 Task: Assign in the project CoolBridge the issue 'Create a custom CMS for managing website content' to the sprint 'Speed of Thought'. Assign in the project CoolBridge the issue 'Improve the search functionality to include synonyms and related terms' to the sprint 'Speed of Thought'. Assign in the project CoolBridge the issue 'Upgrade server infrastructure to improve performance and reliability' to the sprint 'Speed of Thought'. Assign in the project CoolBridge the issue 'Develop a chatbot to handle customer inquiries and support requests' to the sprint 'Speed of Thought'
Action: Mouse moved to (166, 53)
Screenshot: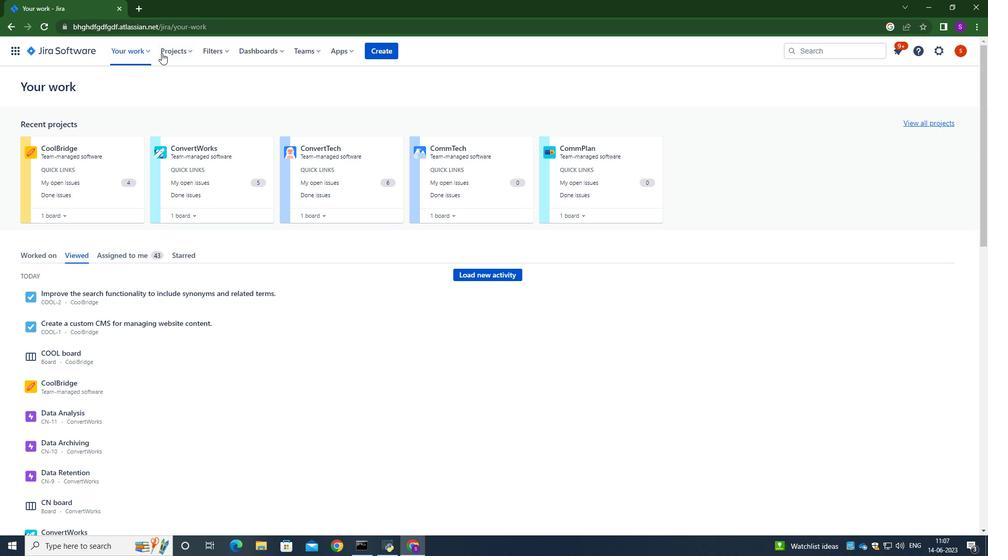 
Action: Mouse pressed left at (166, 53)
Screenshot: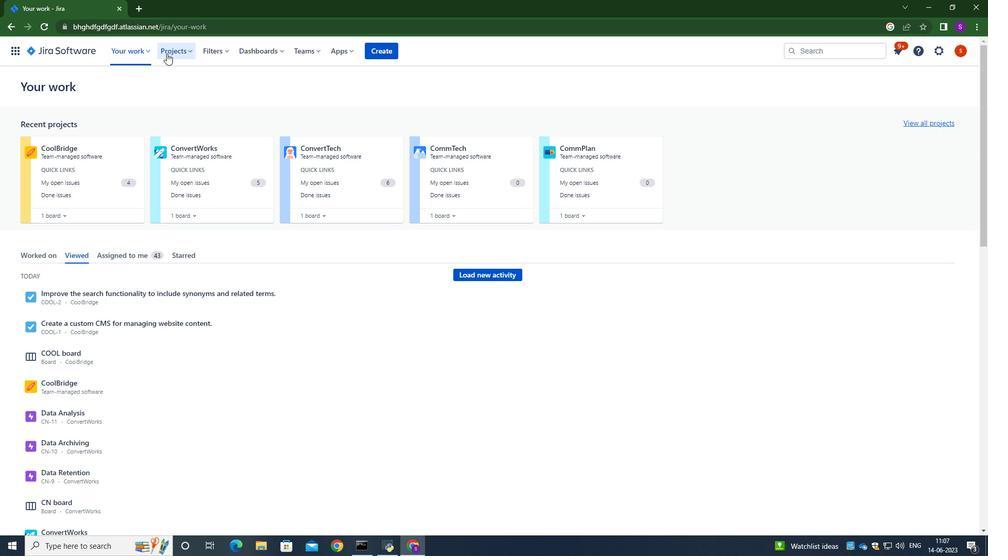 
Action: Mouse moved to (204, 99)
Screenshot: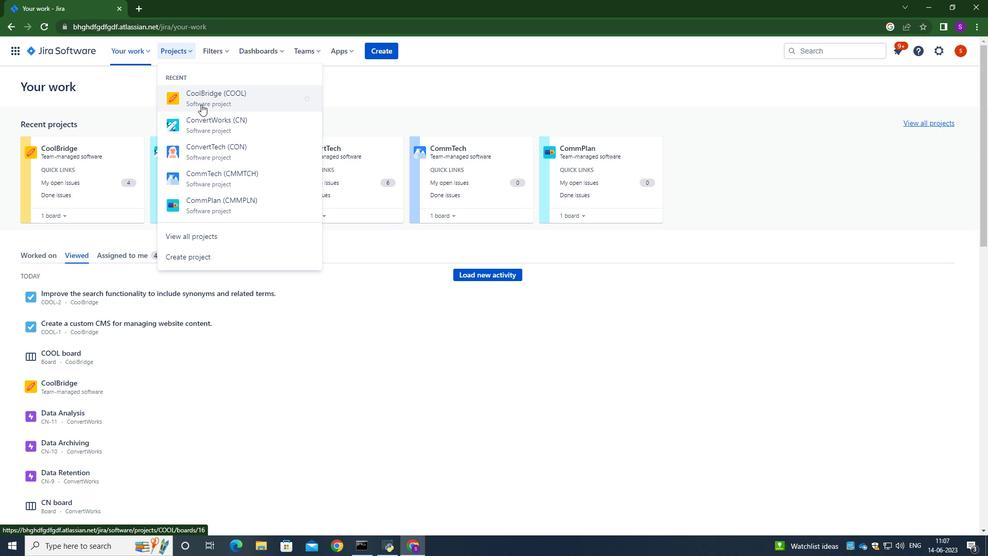 
Action: Mouse pressed left at (204, 99)
Screenshot: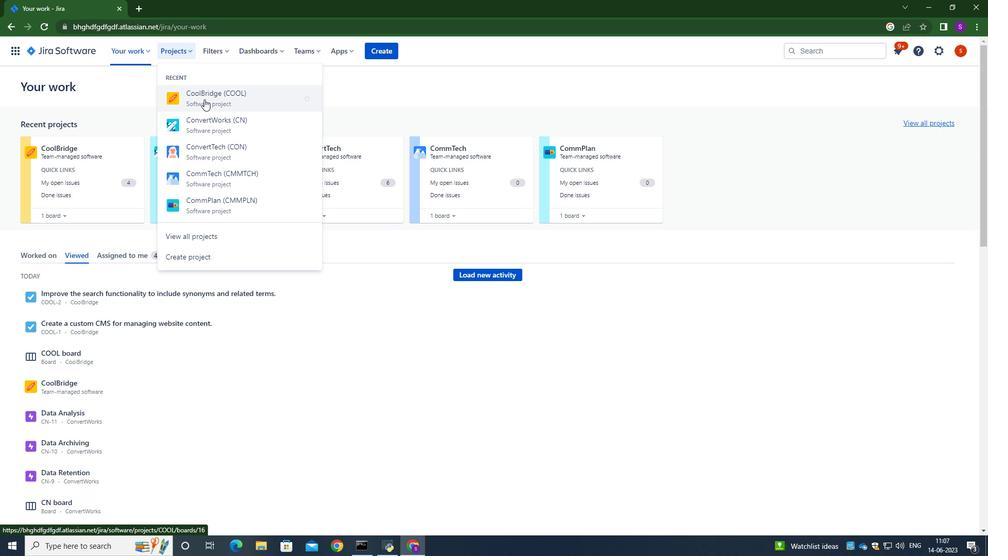 
Action: Mouse moved to (58, 157)
Screenshot: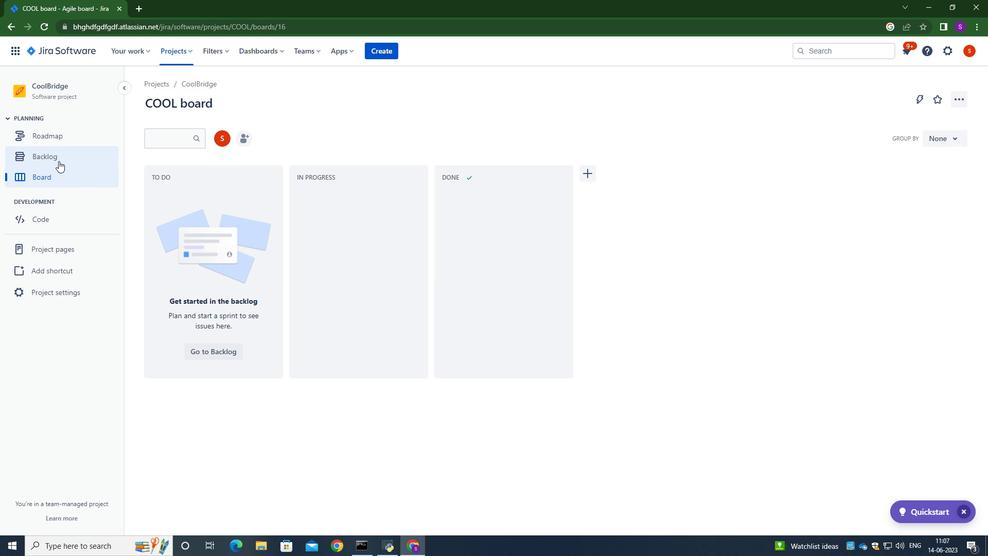 
Action: Mouse pressed left at (58, 157)
Screenshot: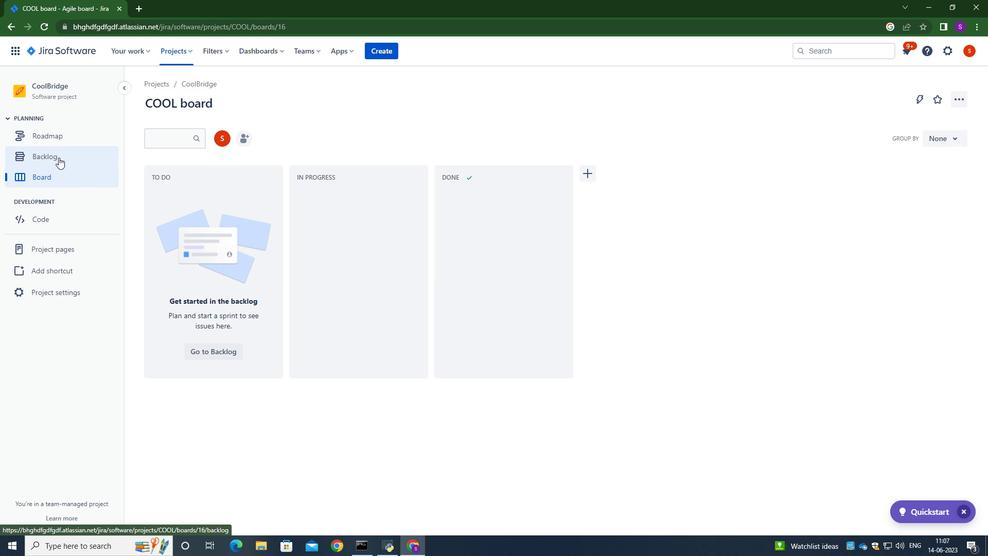 
Action: Mouse moved to (946, 189)
Screenshot: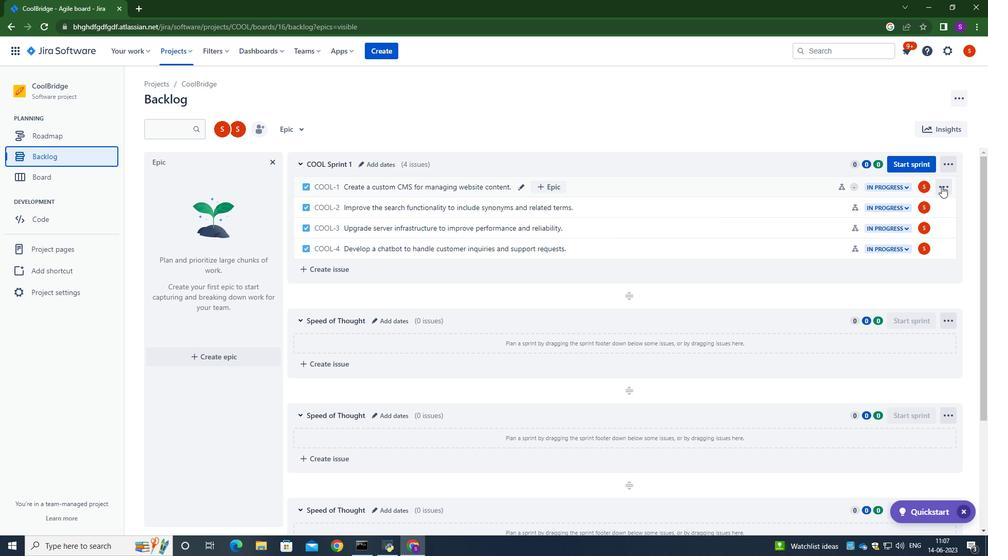 
Action: Mouse pressed left at (946, 189)
Screenshot: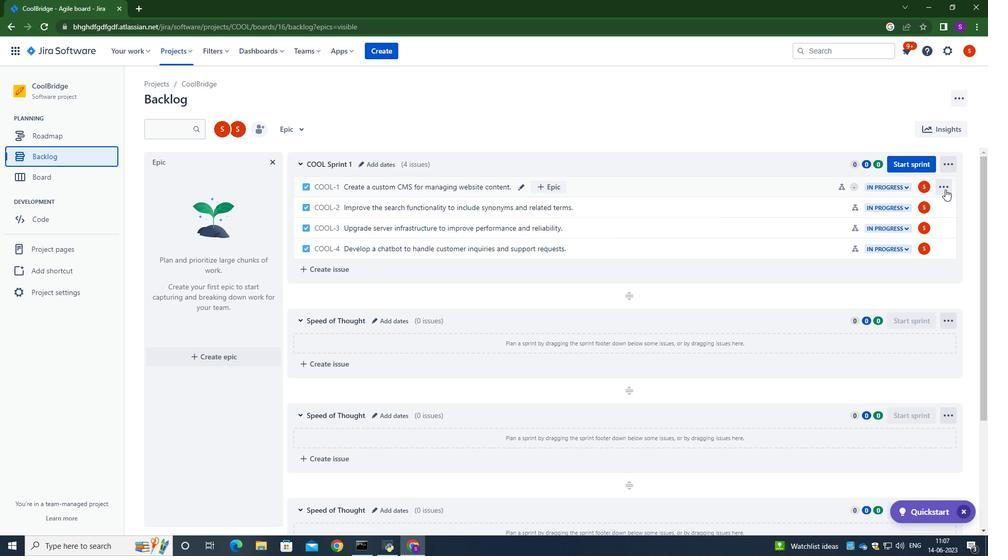 
Action: Mouse moved to (906, 306)
Screenshot: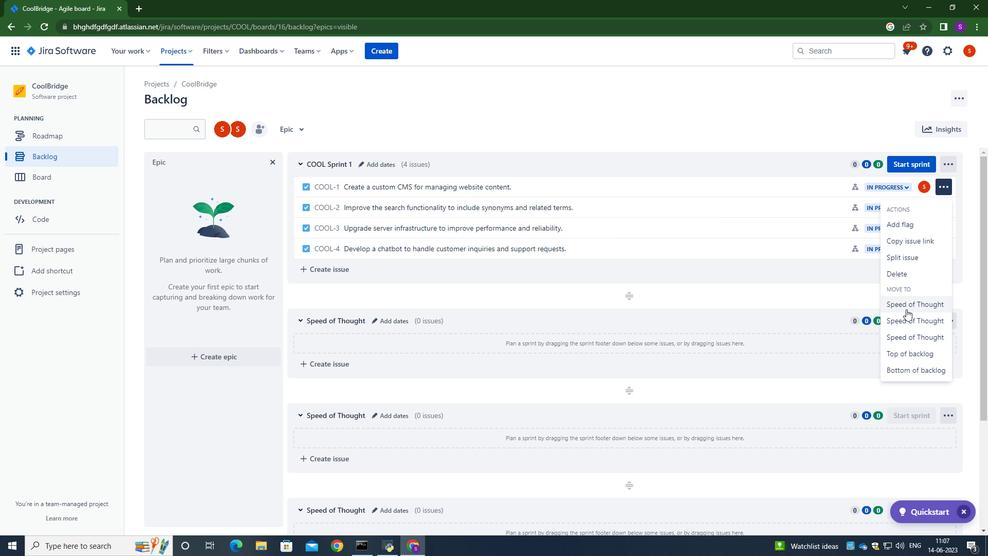 
Action: Mouse pressed left at (906, 306)
Screenshot: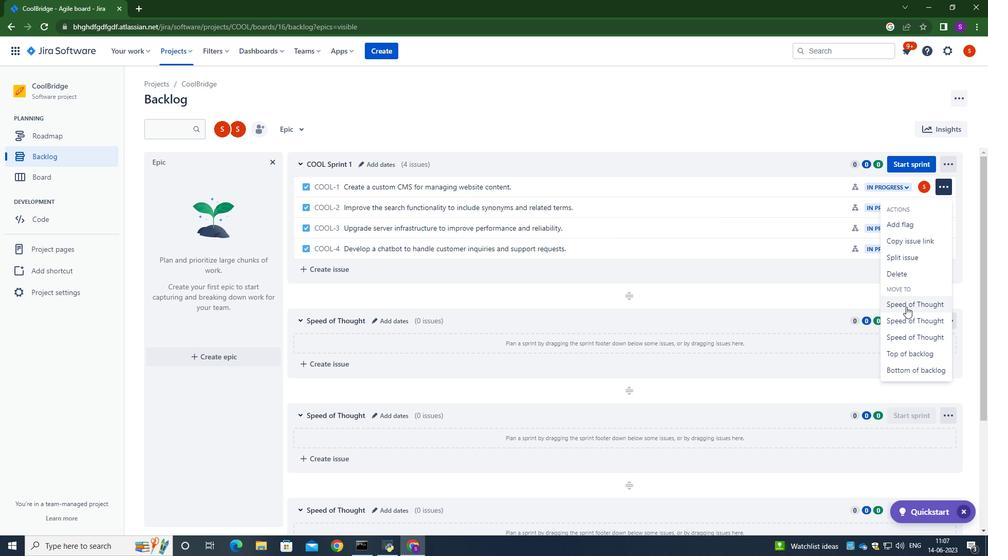 
Action: Mouse moved to (946, 186)
Screenshot: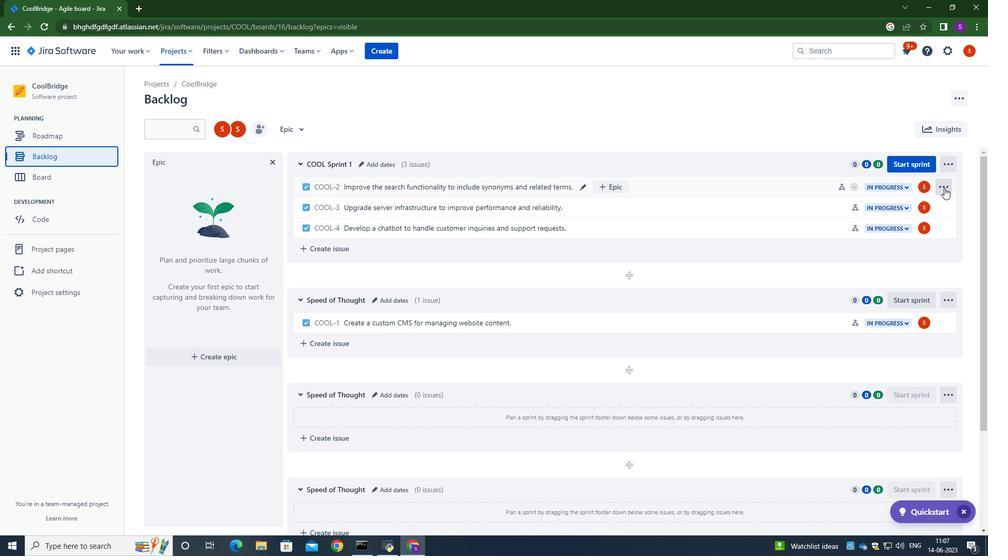 
Action: Mouse pressed left at (946, 186)
Screenshot: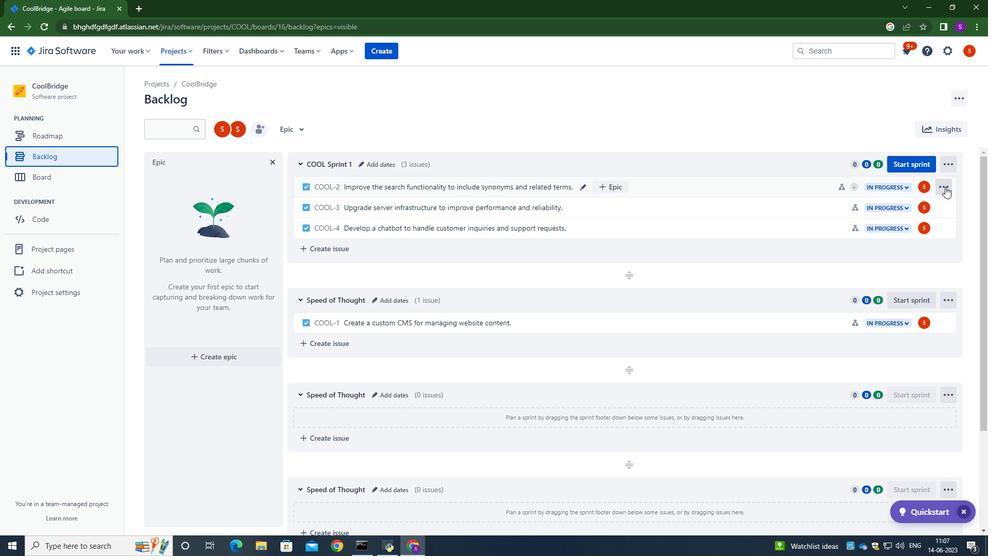 
Action: Mouse moved to (928, 314)
Screenshot: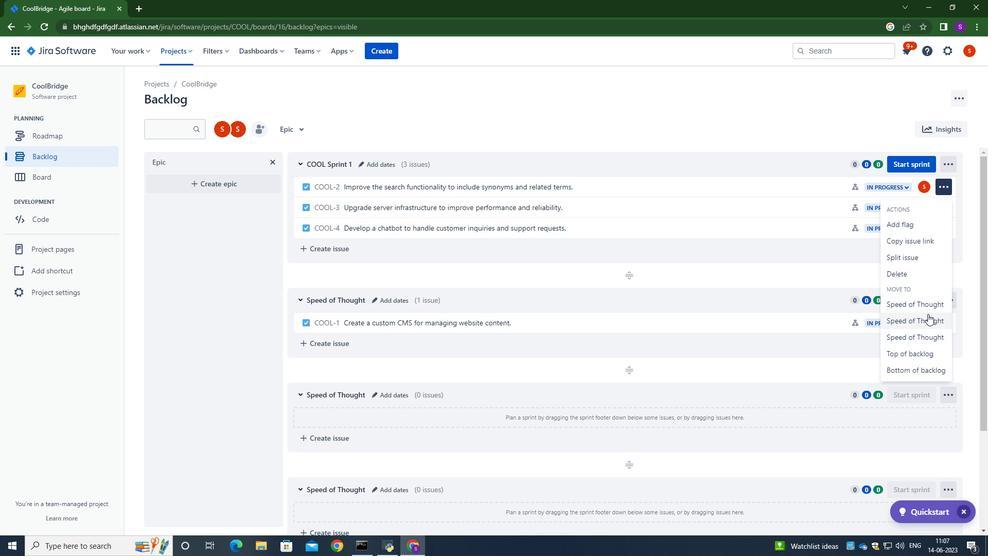 
Action: Mouse pressed left at (928, 314)
Screenshot: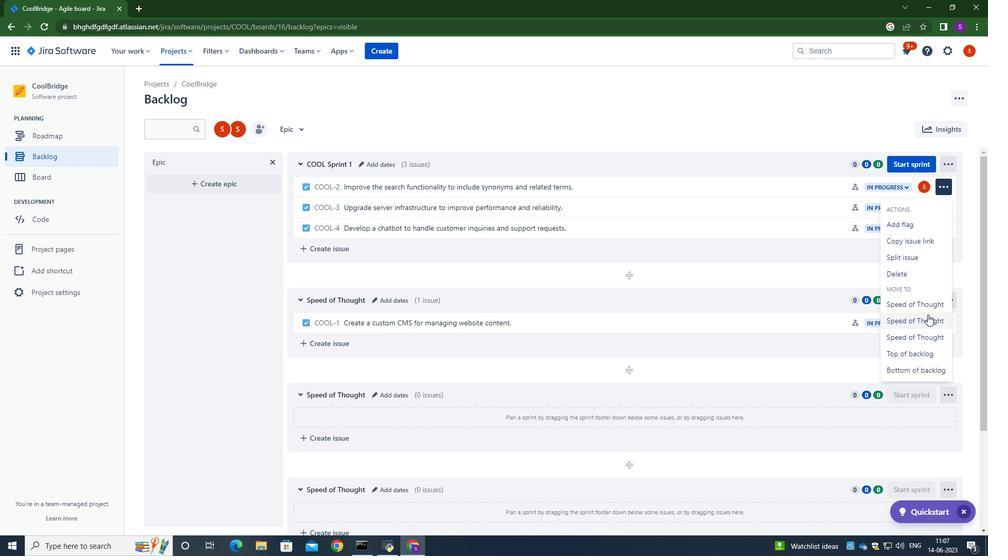 
Action: Mouse moved to (945, 186)
Screenshot: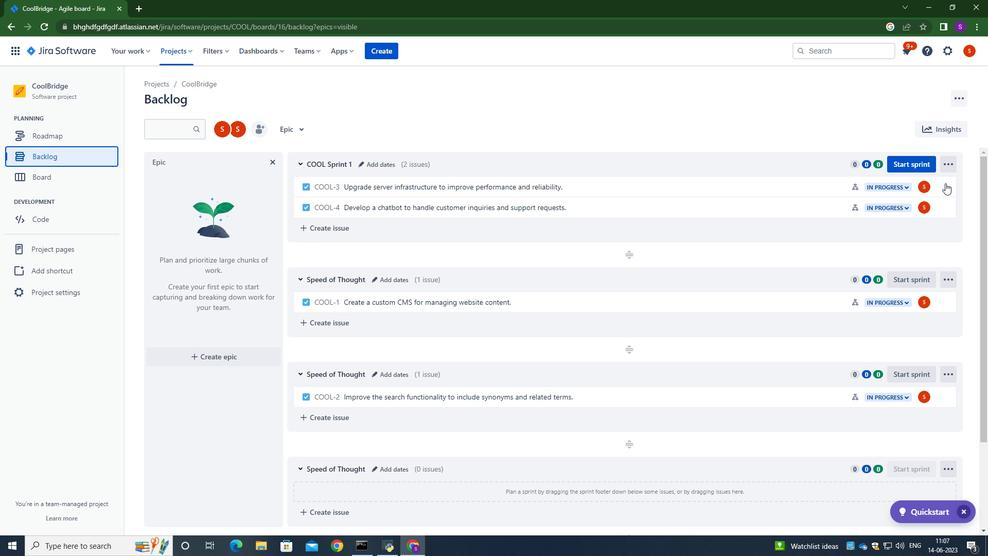 
Action: Mouse pressed left at (945, 186)
Screenshot: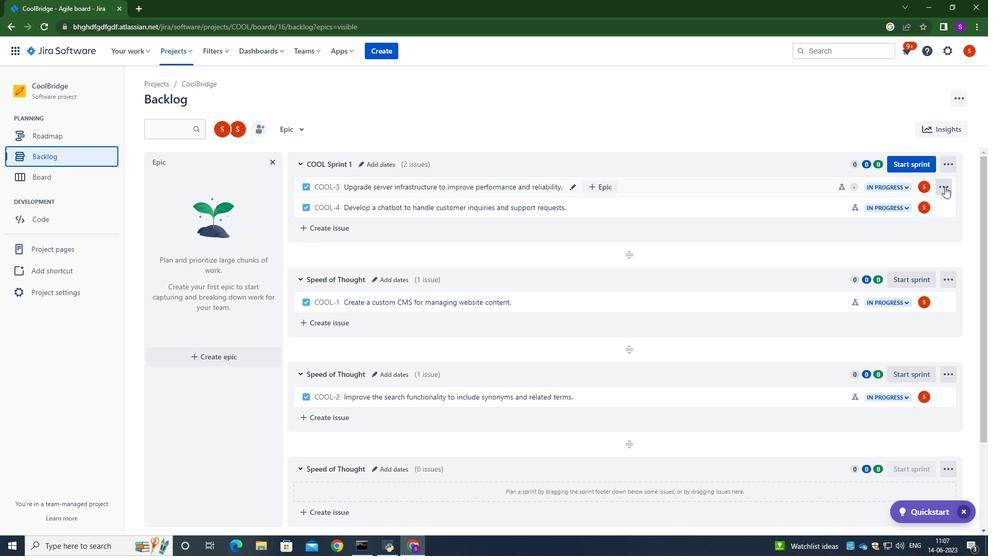 
Action: Mouse moved to (920, 336)
Screenshot: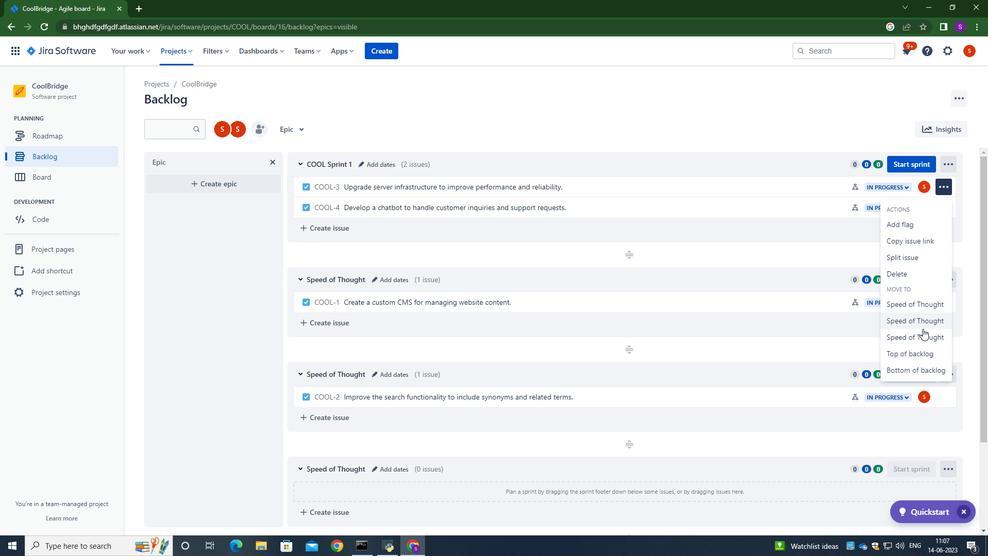 
Action: Mouse pressed left at (920, 336)
Screenshot: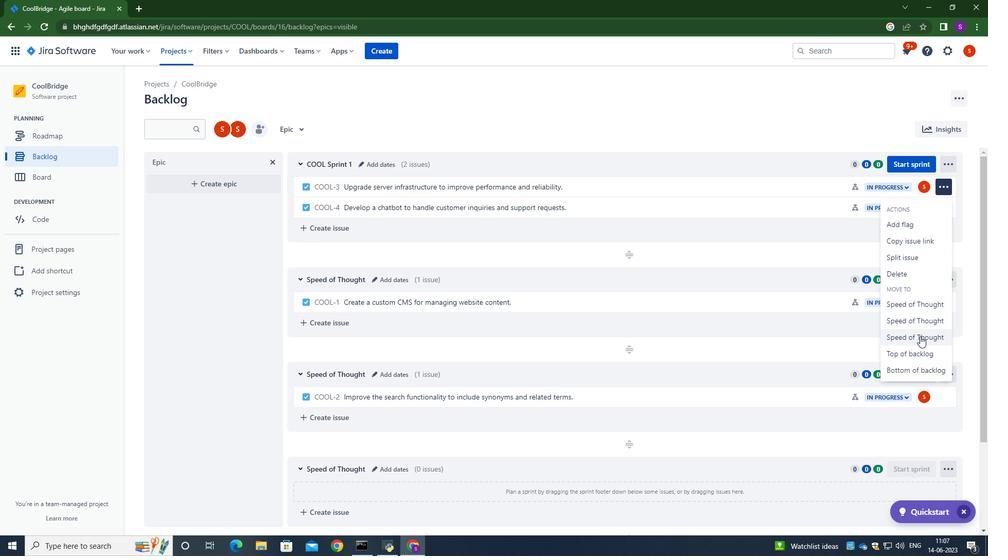 
Action: Mouse moved to (948, 190)
Screenshot: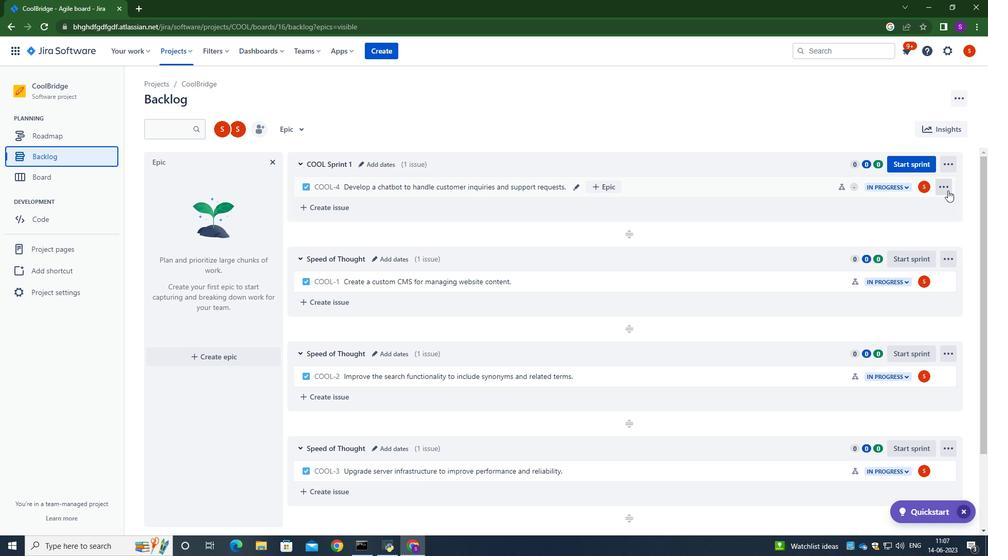 
Action: Mouse pressed left at (948, 190)
Screenshot: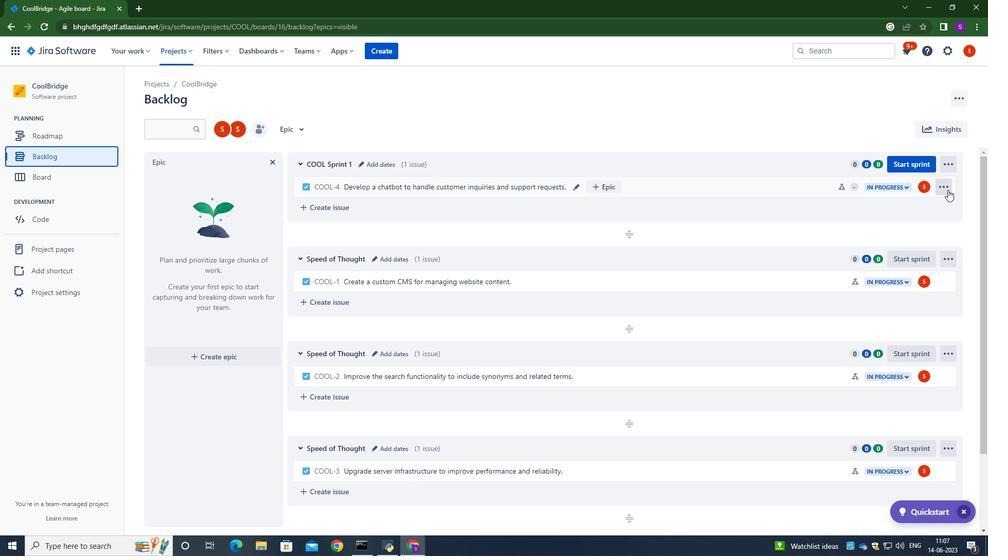 
Action: Mouse moved to (926, 334)
Screenshot: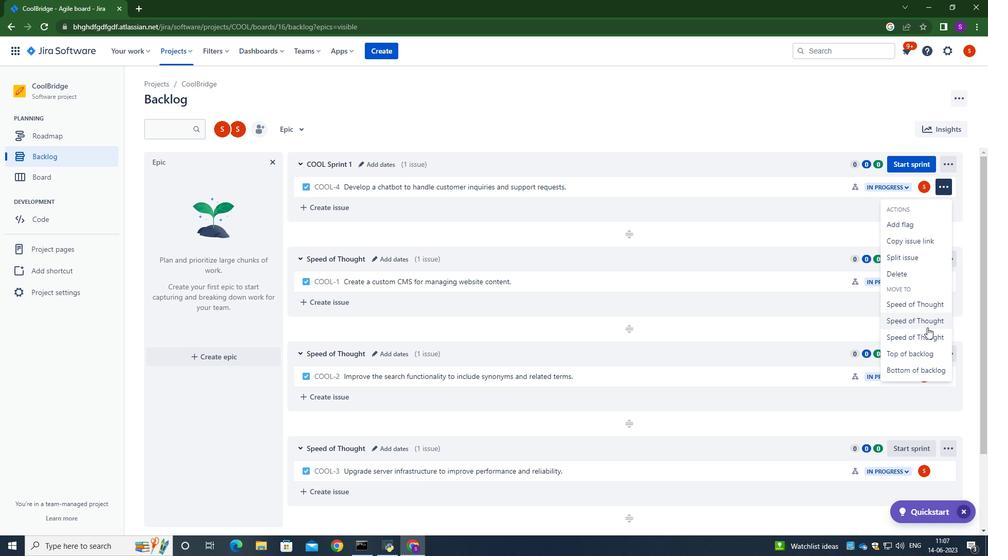 
Action: Mouse pressed left at (926, 334)
Screenshot: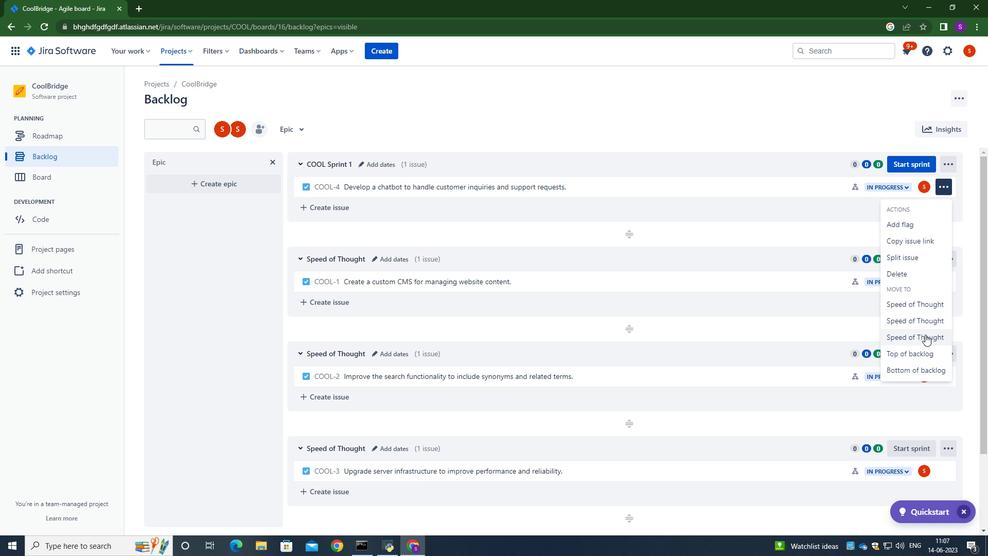 
Action: Mouse moved to (750, 125)
Screenshot: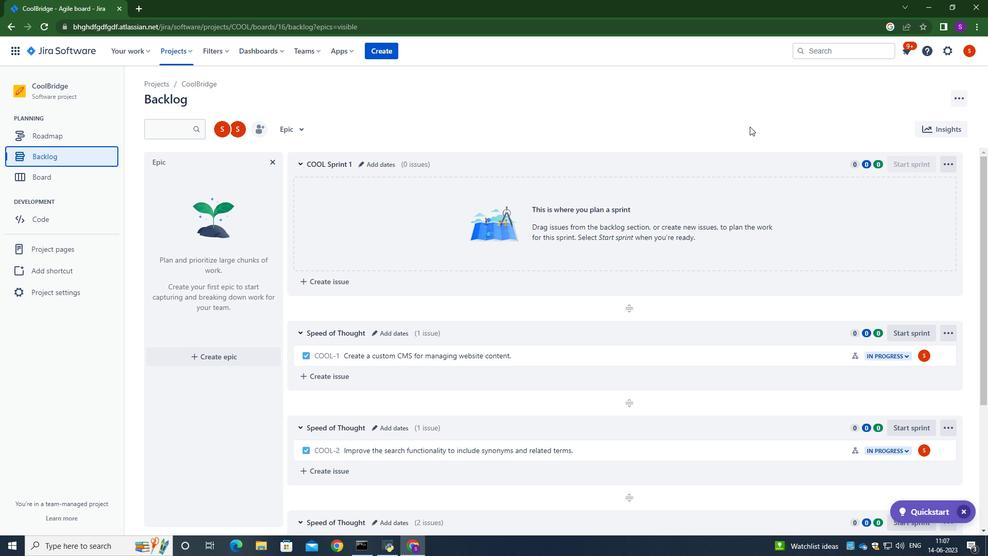 
